 Task: Find the walking routes that avoid ferries for traveling to the Empire State Building from Work.
Action: Mouse moved to (272, 95)
Screenshot: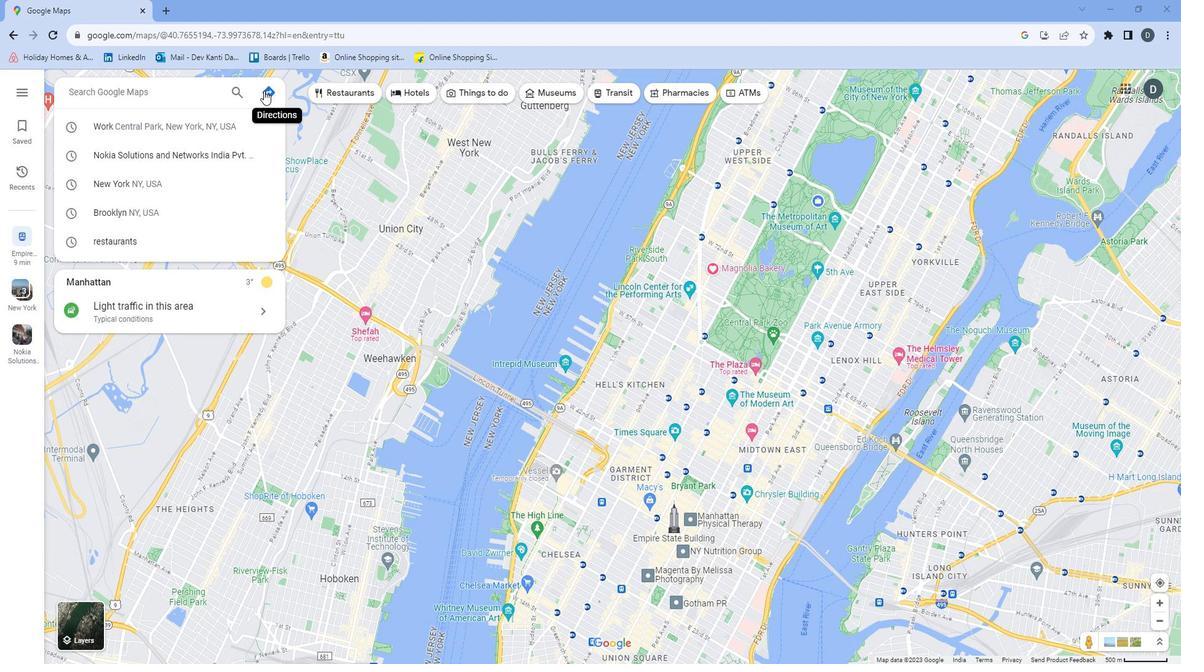 
Action: Mouse pressed left at (272, 95)
Screenshot: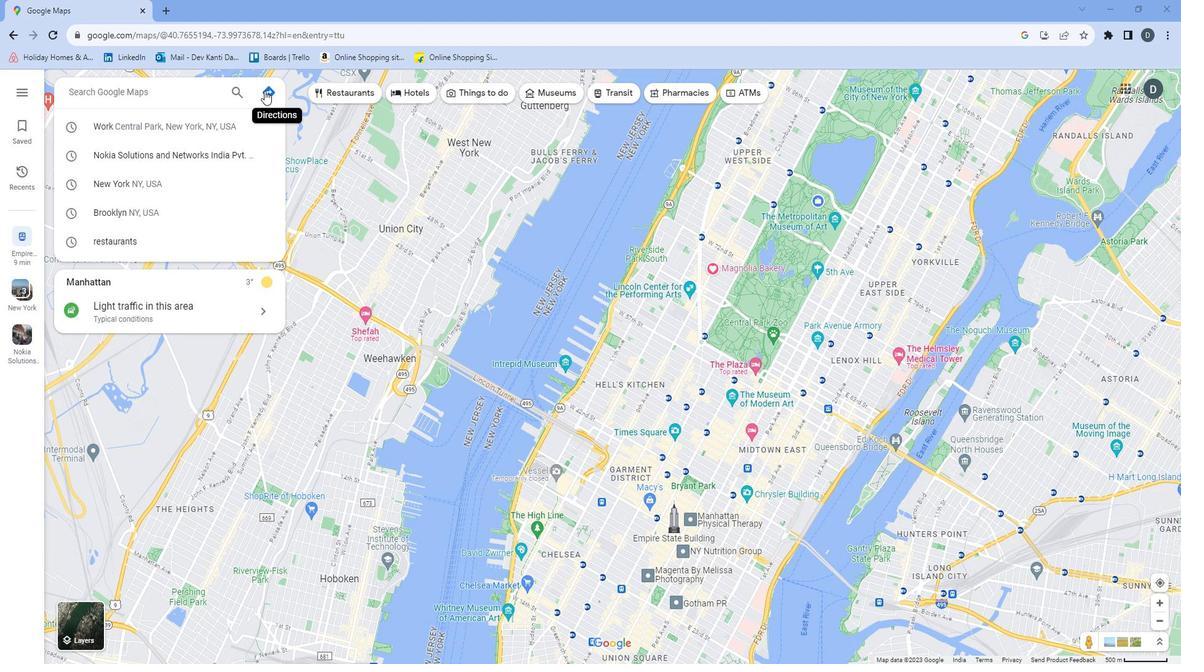 
Action: Mouse moved to (231, 92)
Screenshot: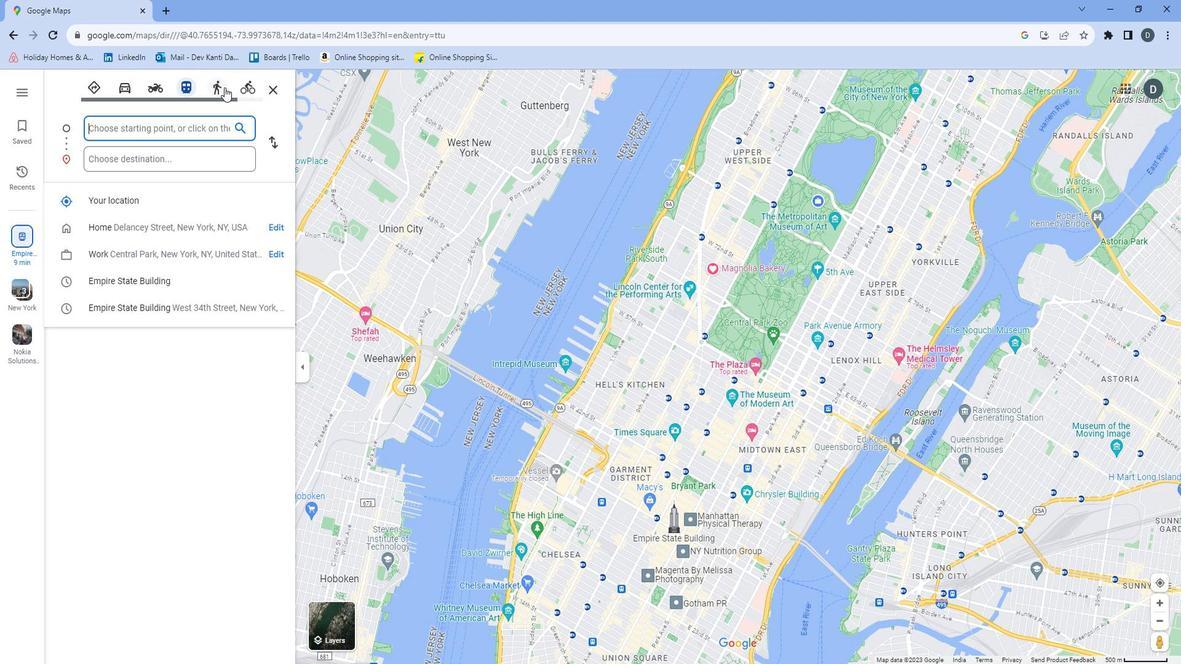 
Action: Mouse pressed left at (231, 92)
Screenshot: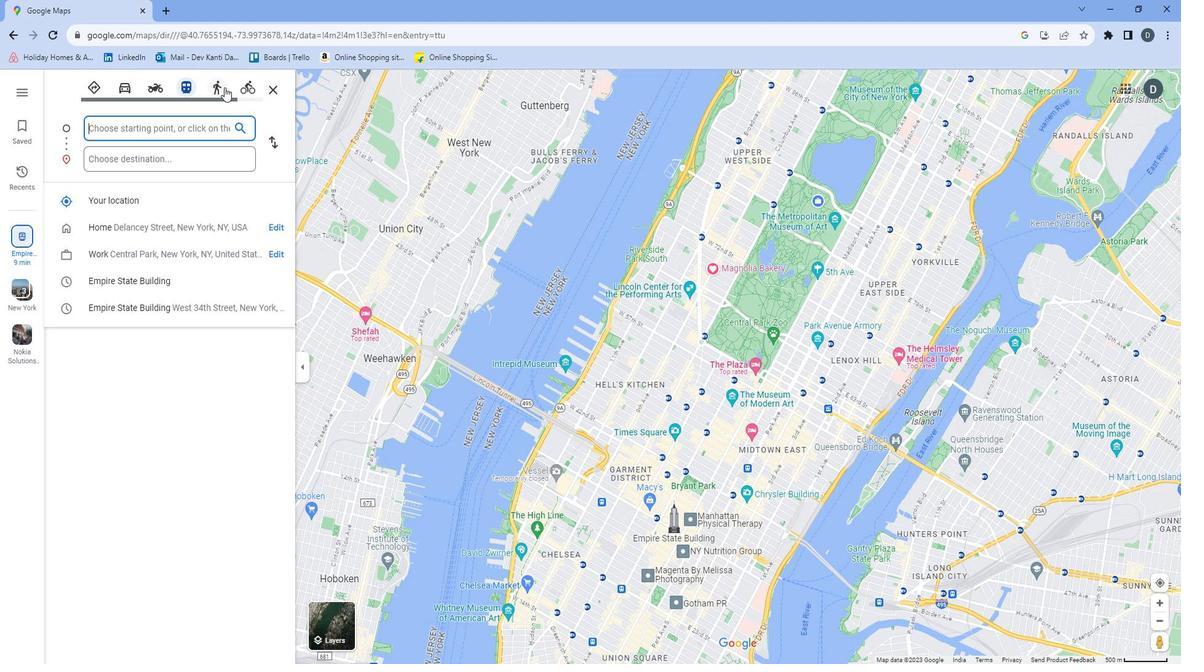 
Action: Mouse moved to (179, 131)
Screenshot: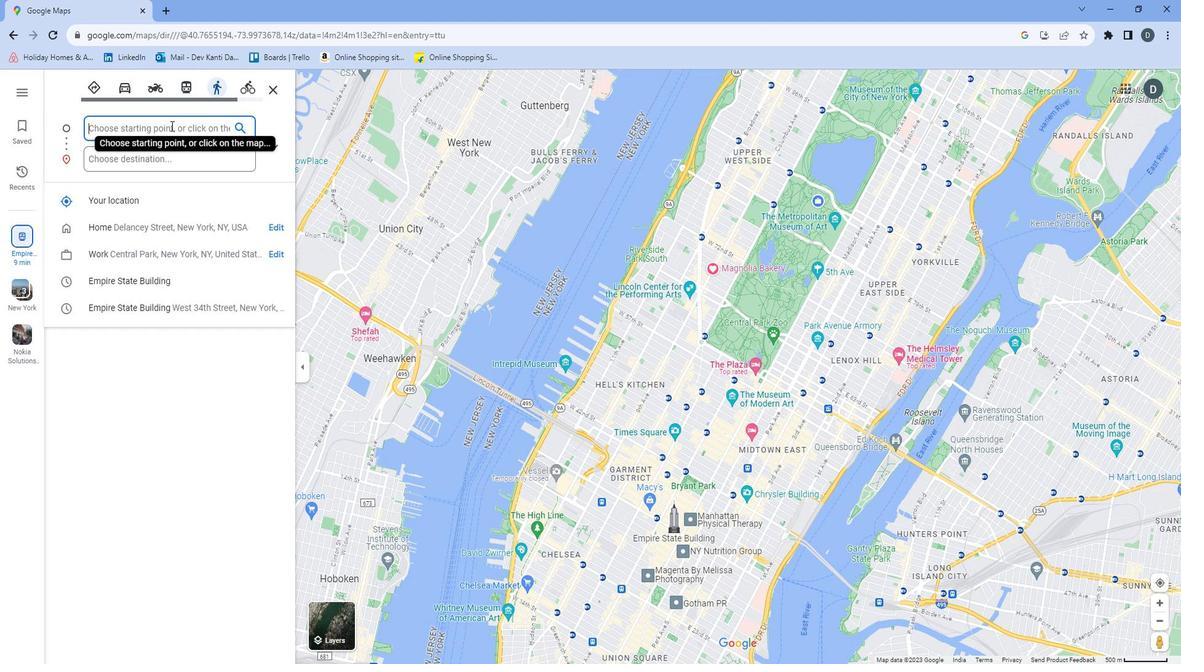 
Action: Mouse pressed left at (179, 131)
Screenshot: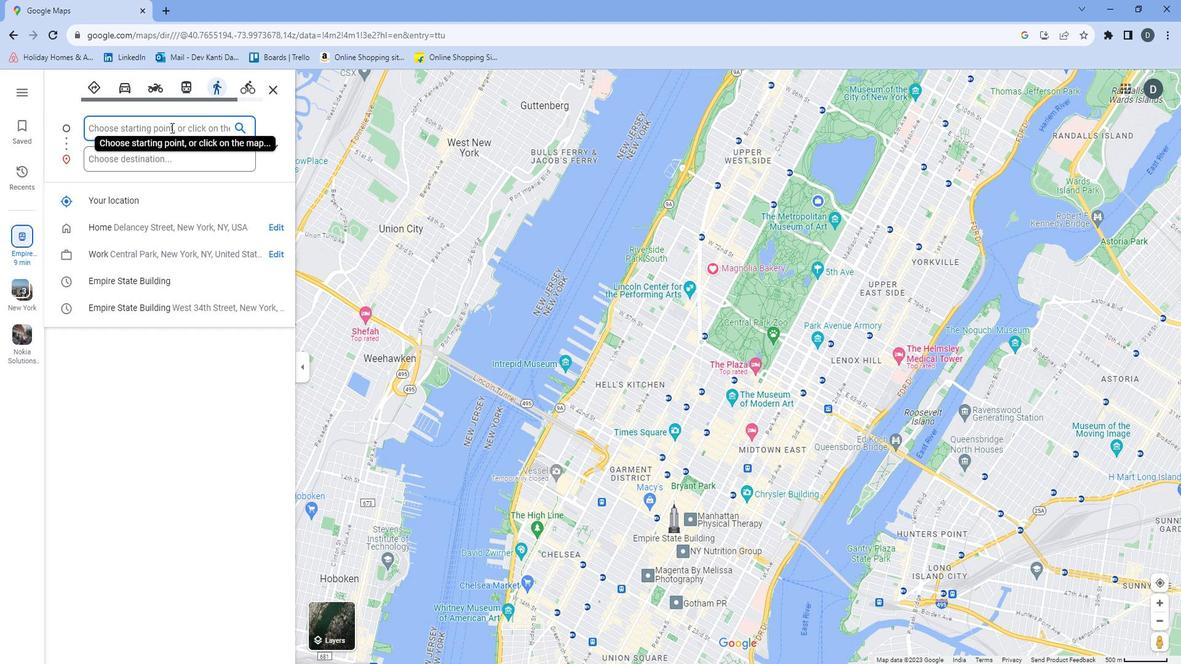 
Action: Mouse moved to (159, 252)
Screenshot: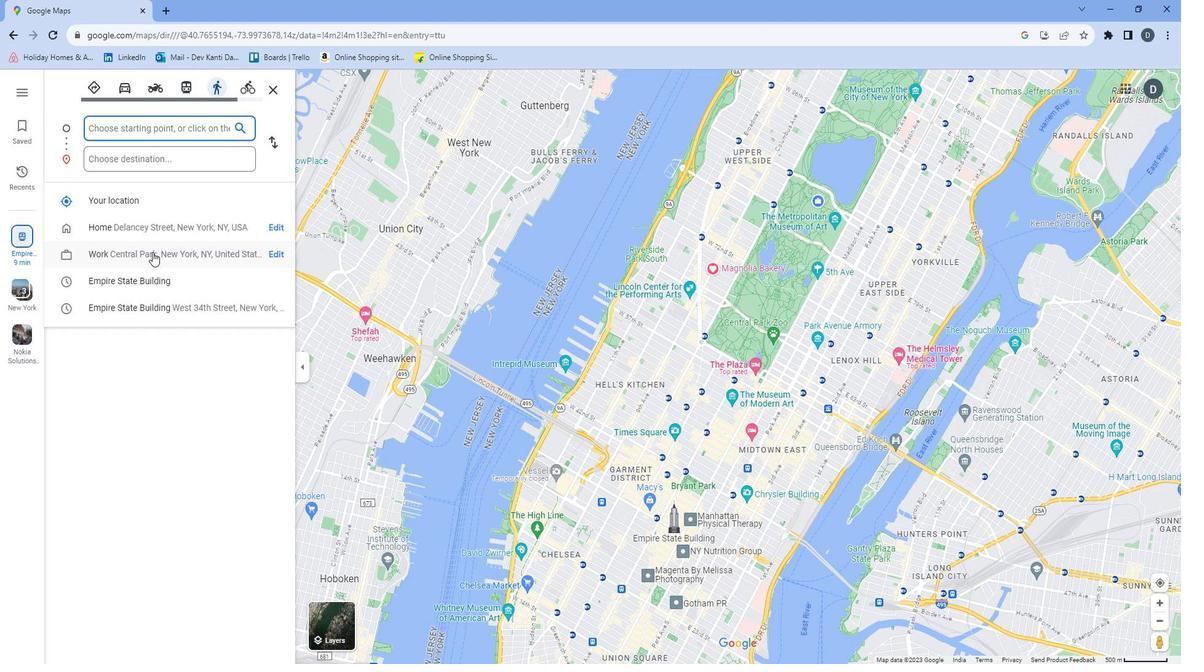 
Action: Mouse pressed left at (159, 252)
Screenshot: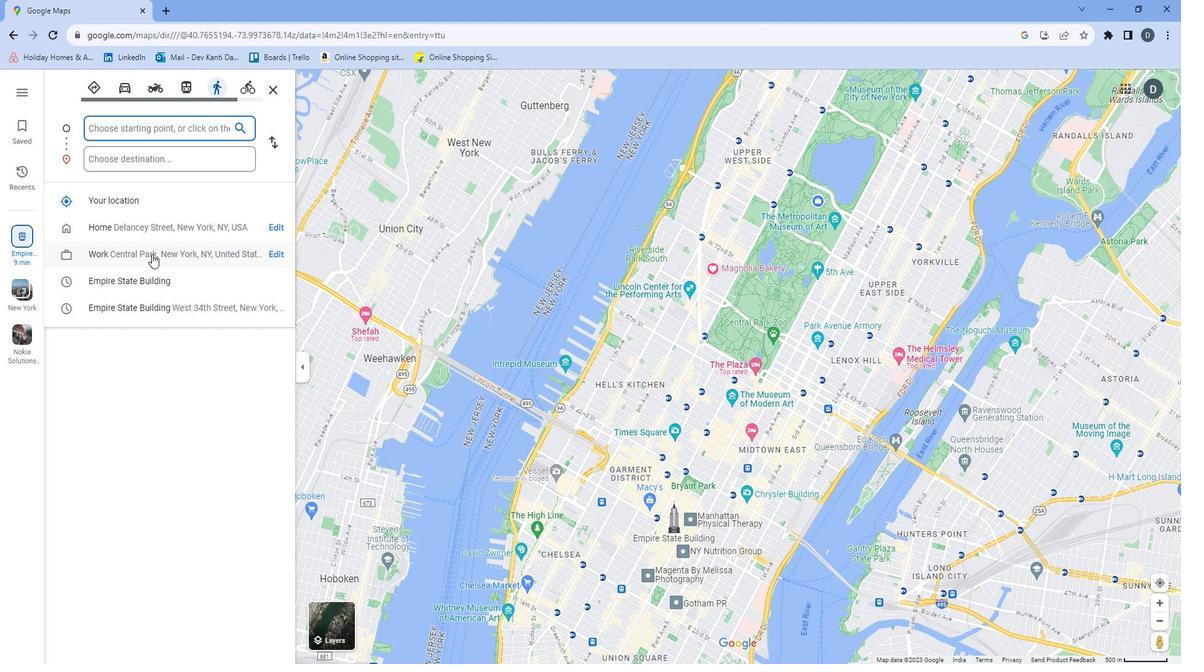 
Action: Mouse moved to (174, 163)
Screenshot: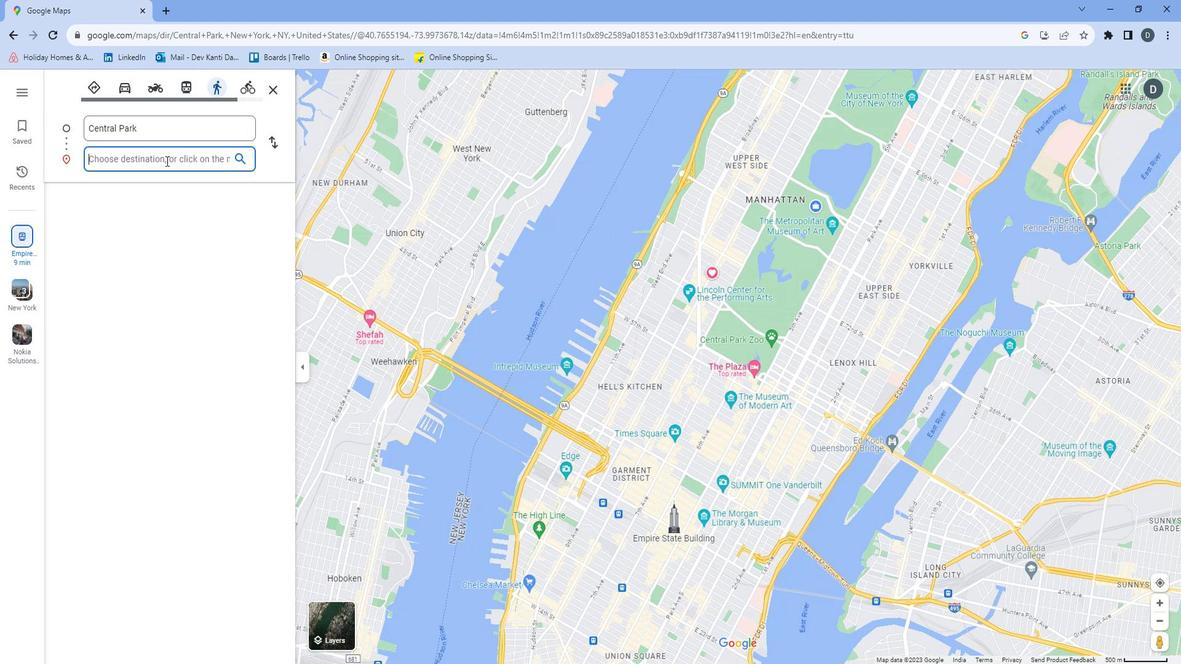 
Action: Mouse pressed left at (174, 163)
Screenshot: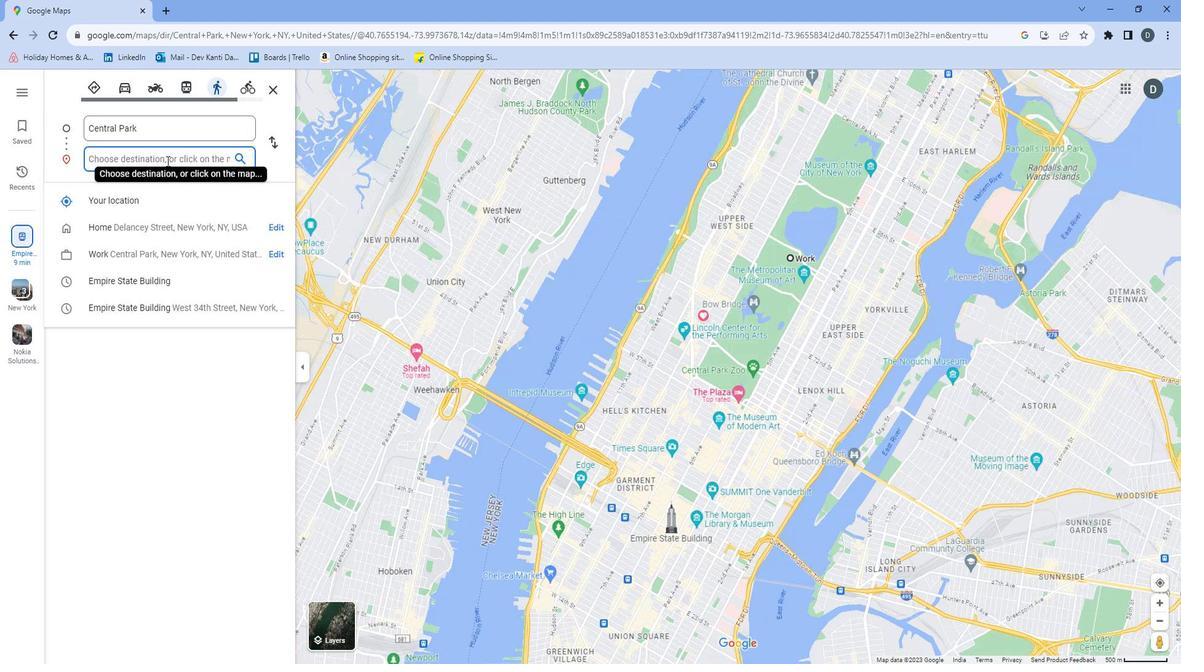 
Action: Key pressed <Key.shift>Emire<Key.space><Key.backspace><Key.backspace><Key.backspace><Key.backspace>pire<Key.space><Key.shift>B<Key.backspace><Key.shift><Key.shift>State<Key.space><Key.shift>Building<Key.space>
Screenshot: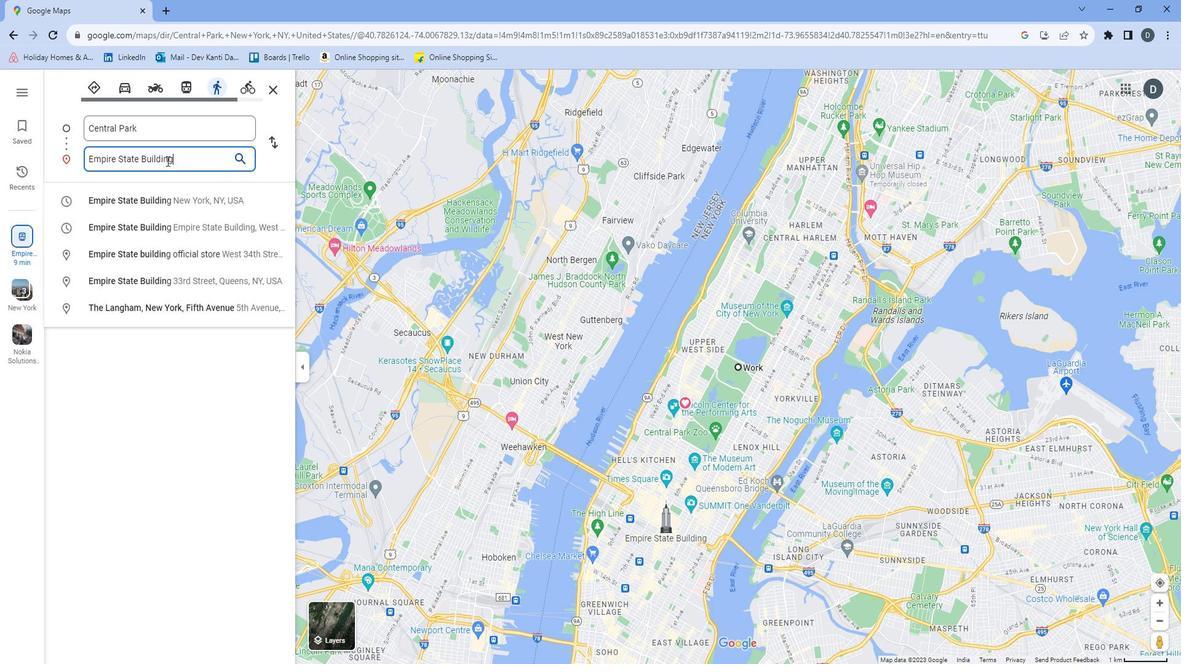 
Action: Mouse moved to (172, 202)
Screenshot: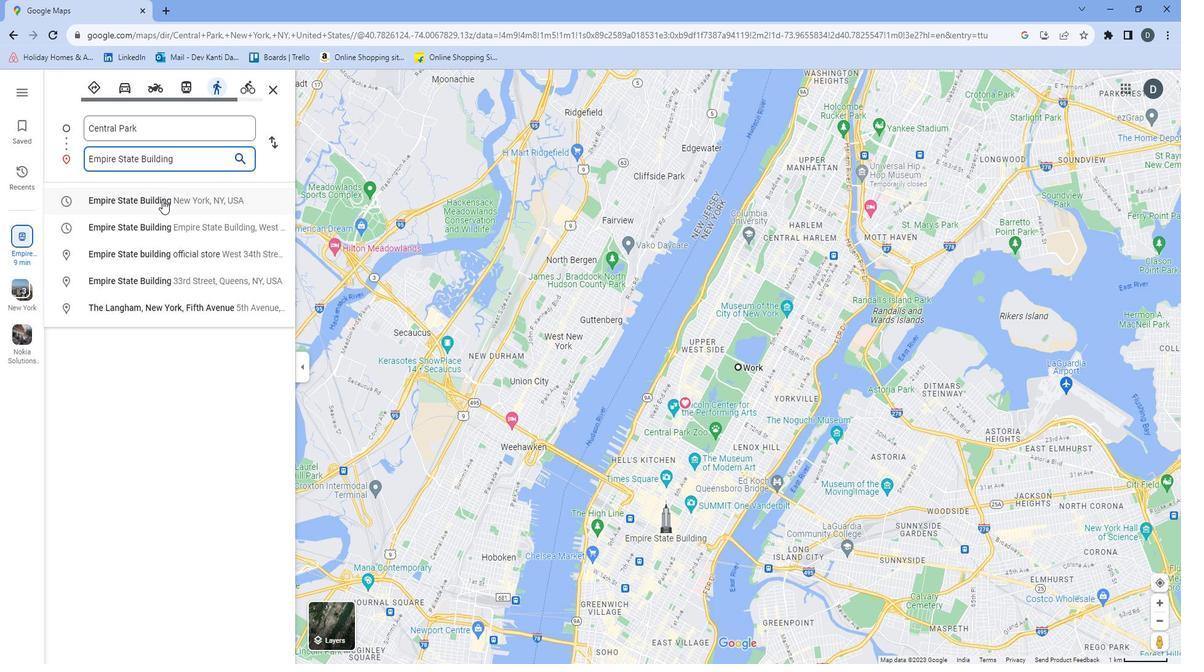 
Action: Mouse pressed left at (172, 202)
Screenshot: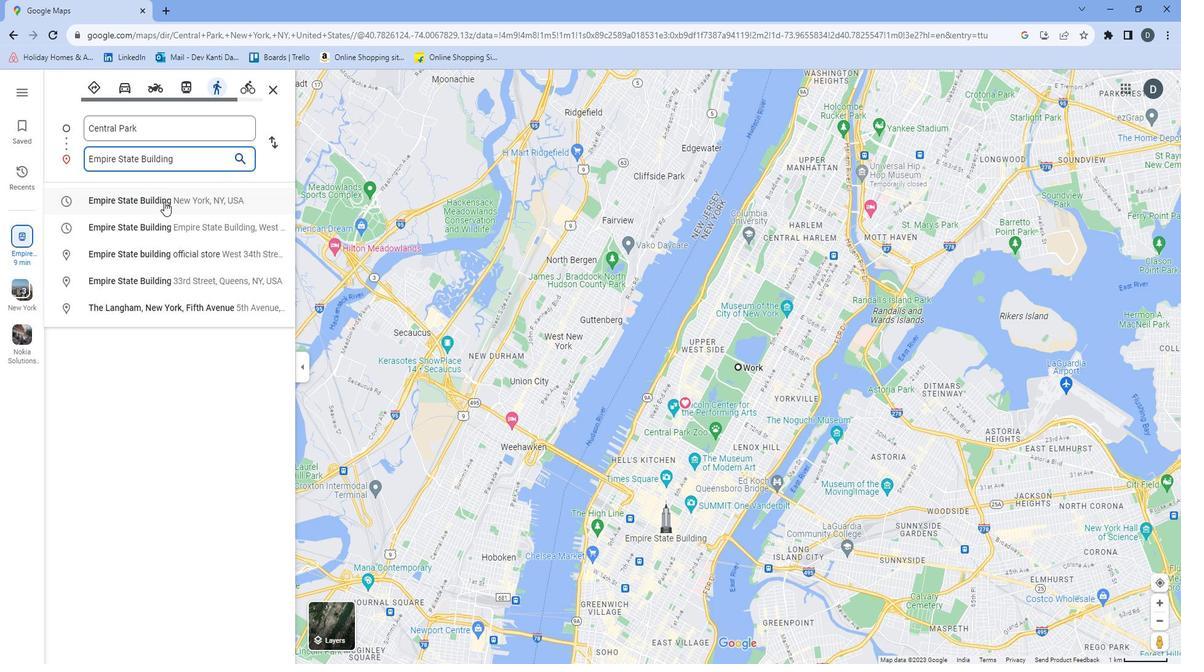 
Action: Mouse moved to (268, 228)
Screenshot: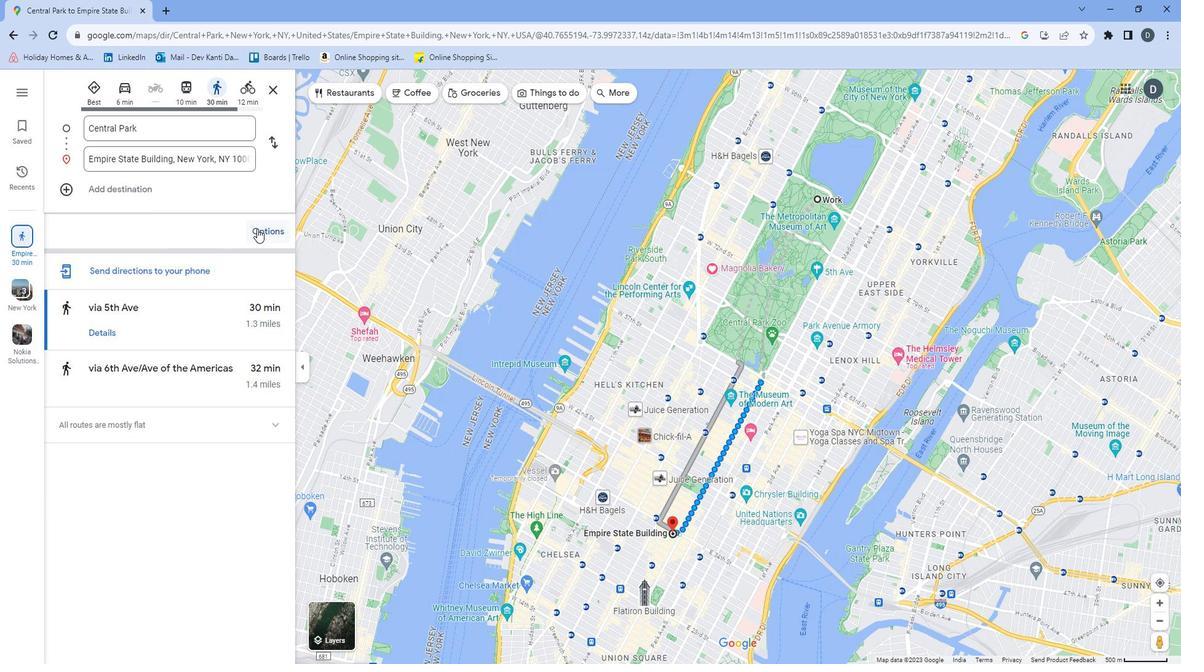 
Action: Mouse pressed left at (268, 228)
Screenshot: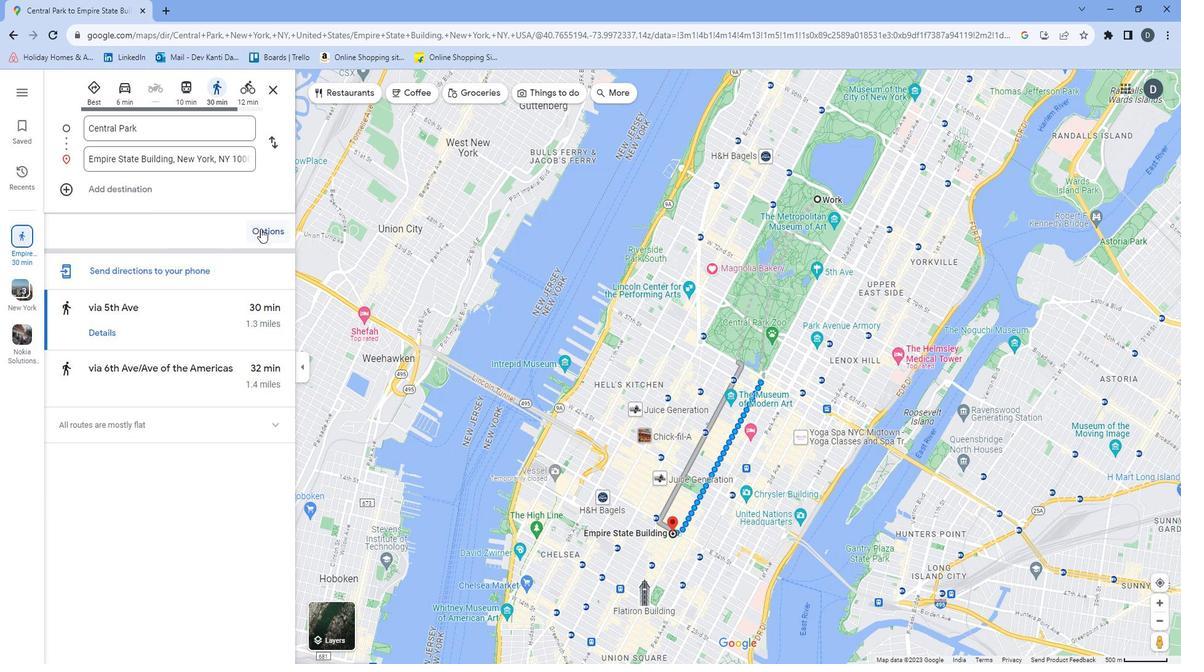
Action: Mouse moved to (75, 278)
Screenshot: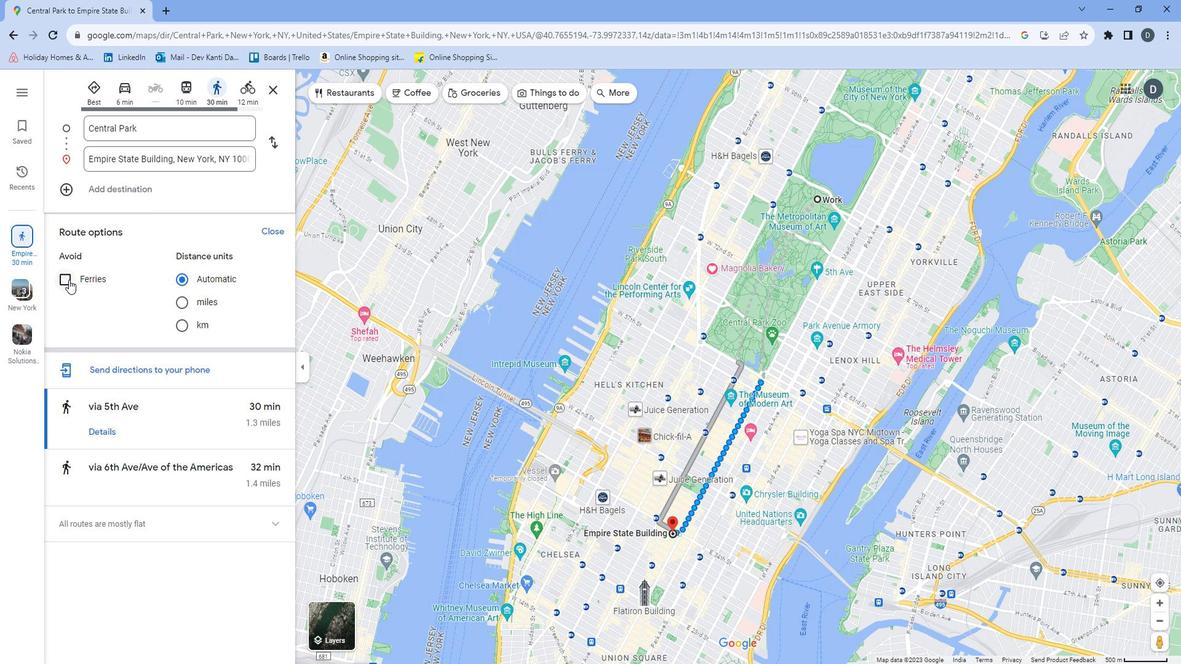 
Action: Mouse pressed left at (75, 278)
Screenshot: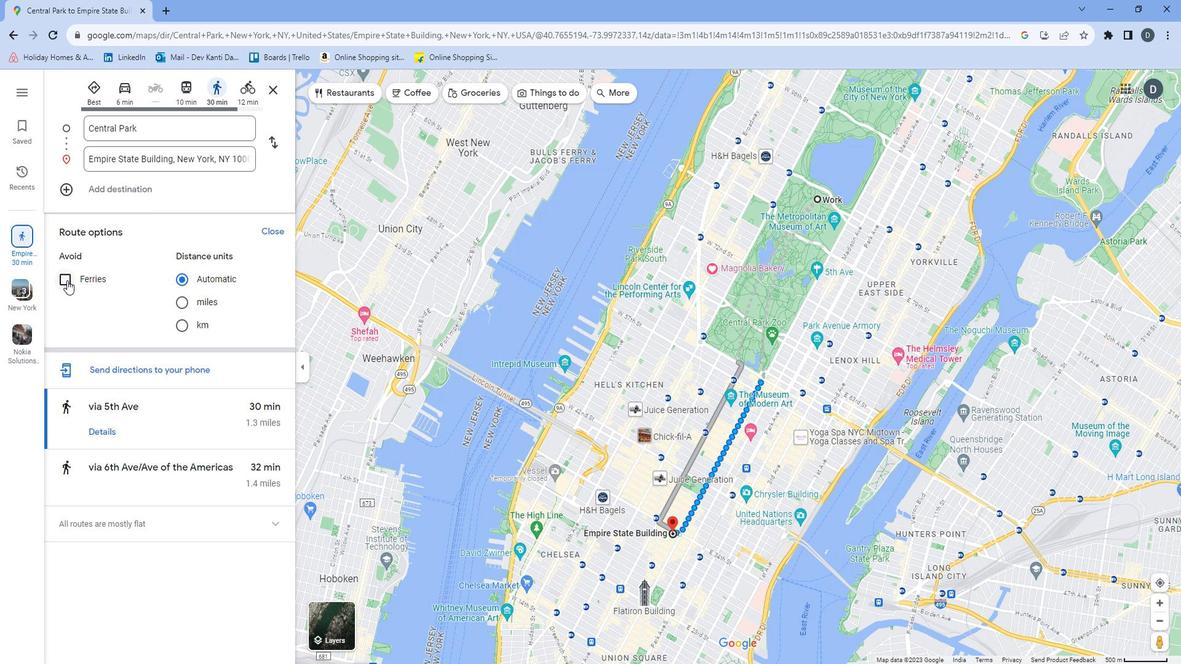 
Action: Mouse moved to (304, 287)
Screenshot: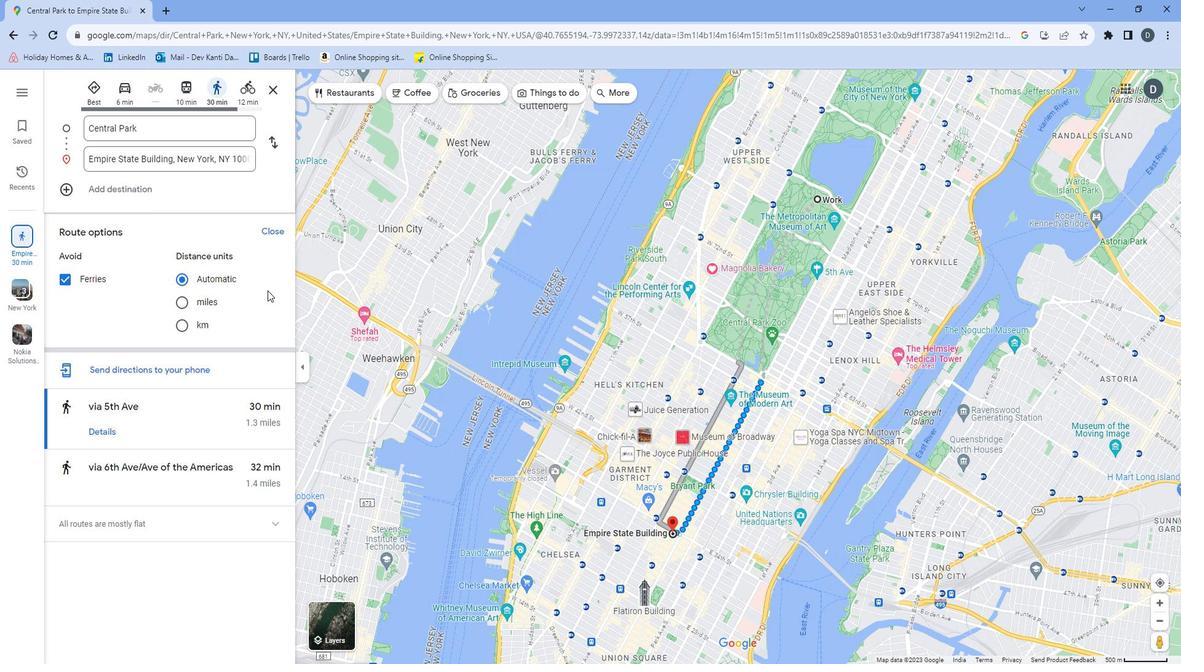 
